 Task: Add an event with the title Third Product Launch, date '2024/05/17', time 8:00 AM to 10:00 AMand add a description: Welcome to our Annual General Meeting (AGM), a crucial event that brings together stakeholders, shareholders, and key members of our organization to review the past year, discuss important matters, and plan for the future. The AGM serves as a platform for transparency, accountability, and open dialogue, allowing everyone involved to contribute to the overall direction and success of our organization., put the event into Yellow category, logged in from the account softage.3@softage.netand send the event invitation to softage.1@softage.net and softage.2@softage.net. Set a reminder for the event 139 day before
Action: Mouse moved to (255, 248)
Screenshot: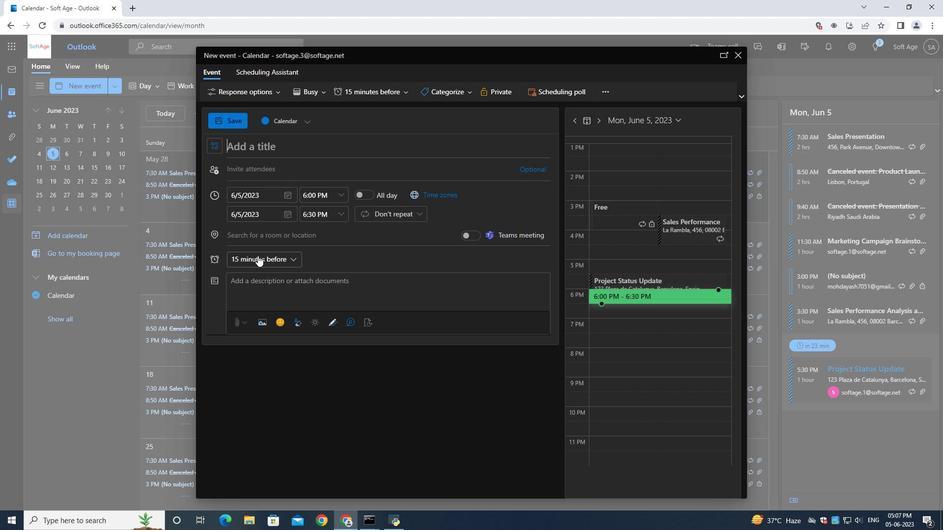 
Action: Mouse pressed left at (255, 248)
Screenshot: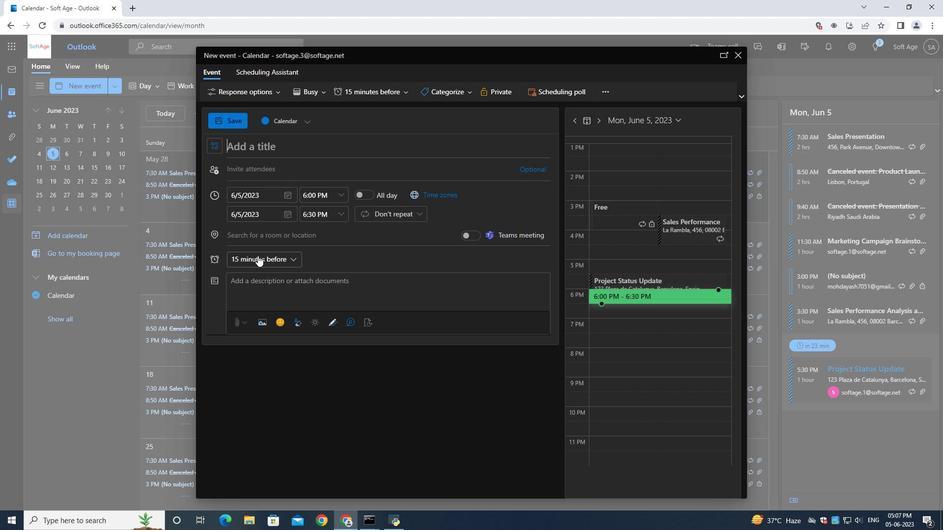 
Action: Mouse moved to (257, 255)
Screenshot: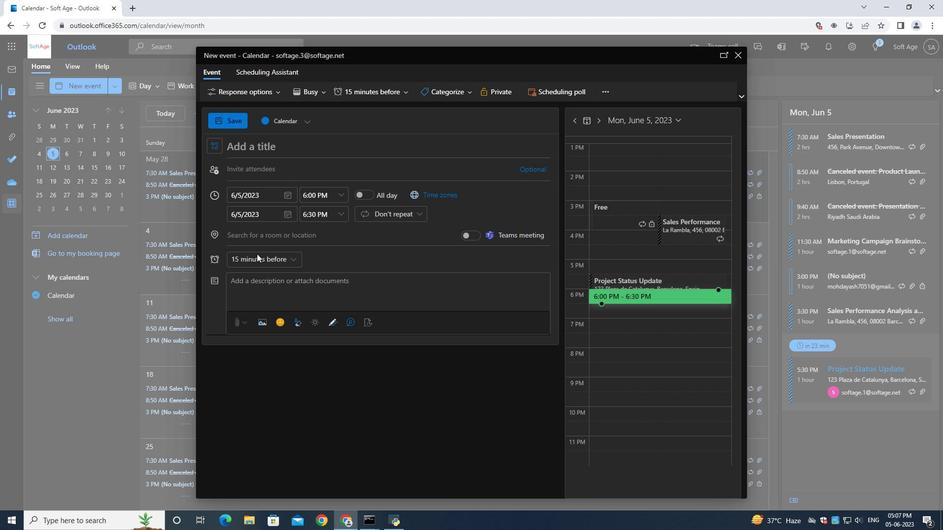 
Action: Mouse pressed left at (257, 255)
Screenshot: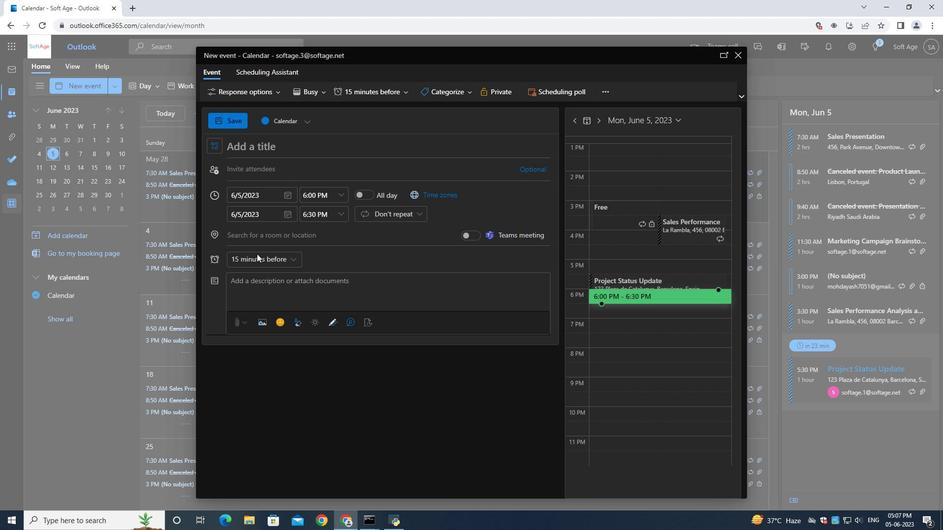 
Action: Mouse moved to (285, 346)
Screenshot: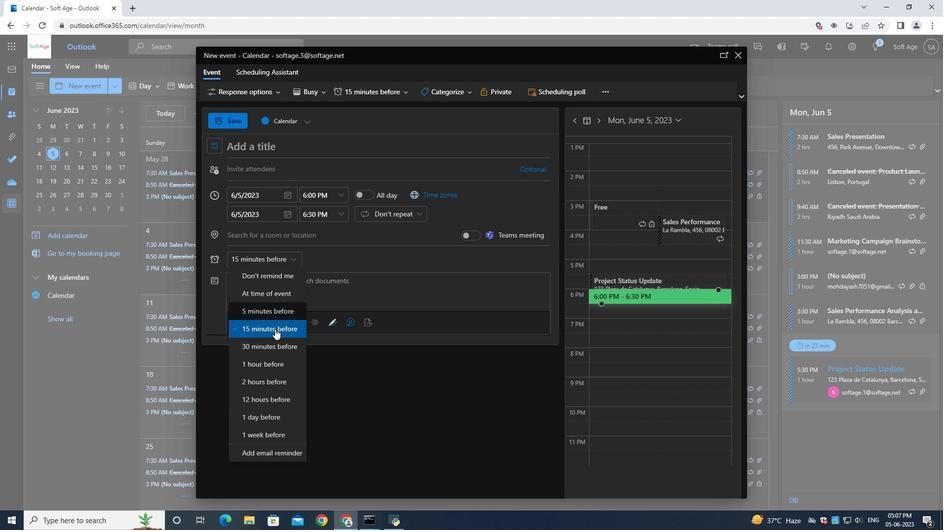 
